 Task: Move the card to "the top of the list".
Action: Mouse moved to (977, 80)
Screenshot: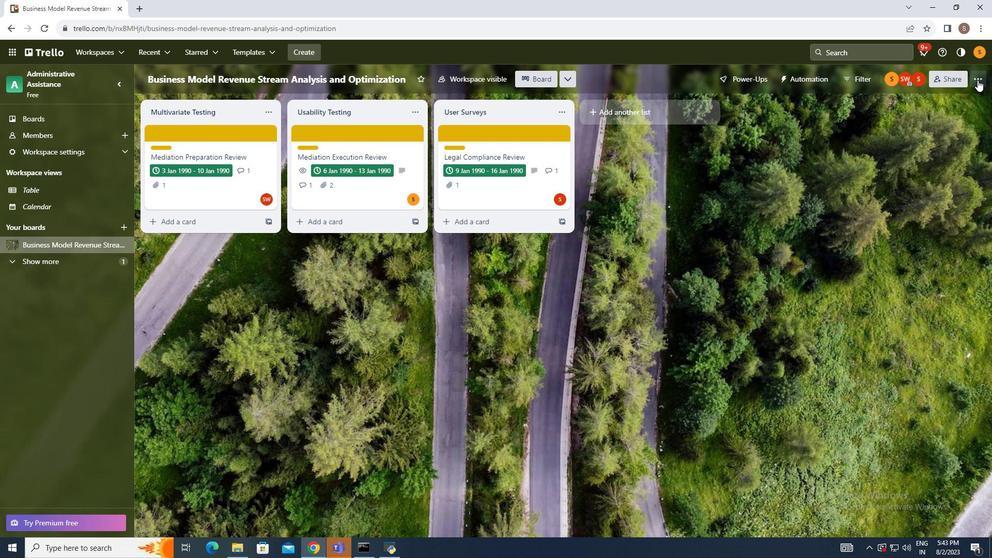 
Action: Mouse pressed left at (977, 80)
Screenshot: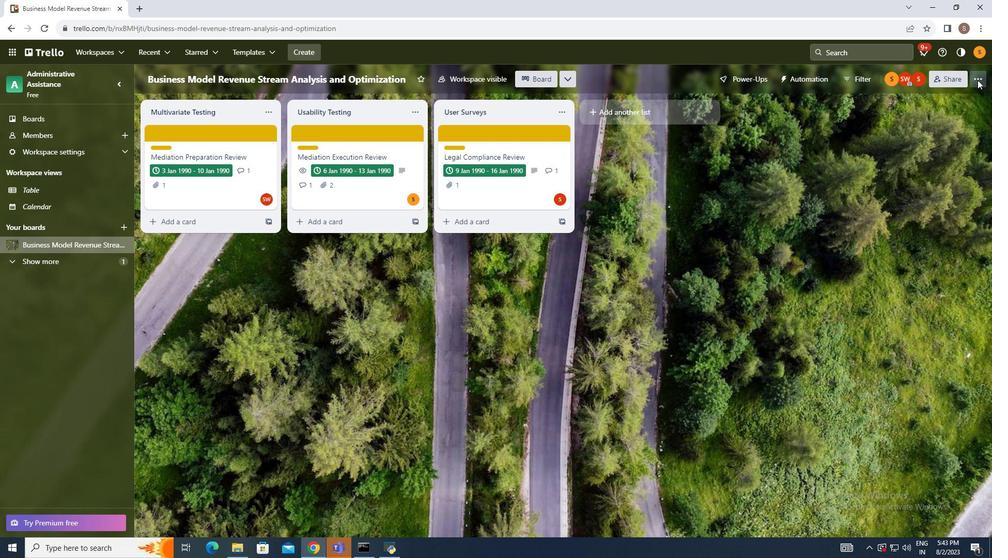 
Action: Mouse moved to (896, 219)
Screenshot: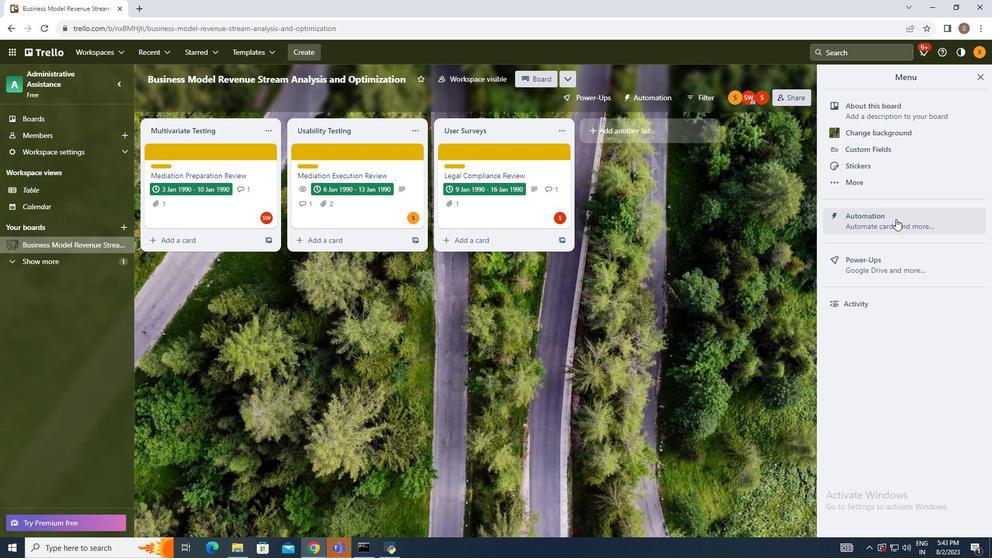 
Action: Mouse pressed left at (896, 219)
Screenshot: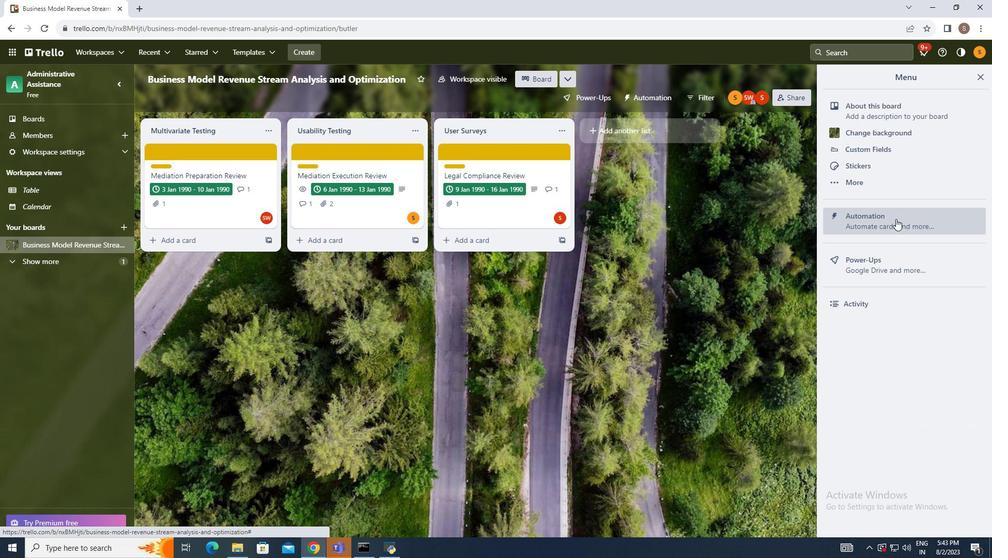 
Action: Mouse moved to (180, 266)
Screenshot: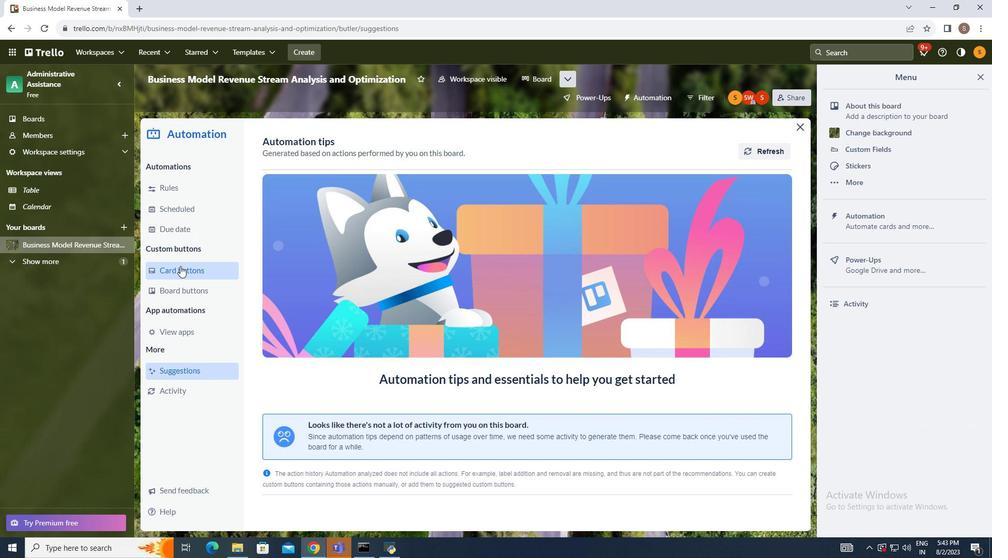 
Action: Mouse pressed left at (180, 266)
Screenshot: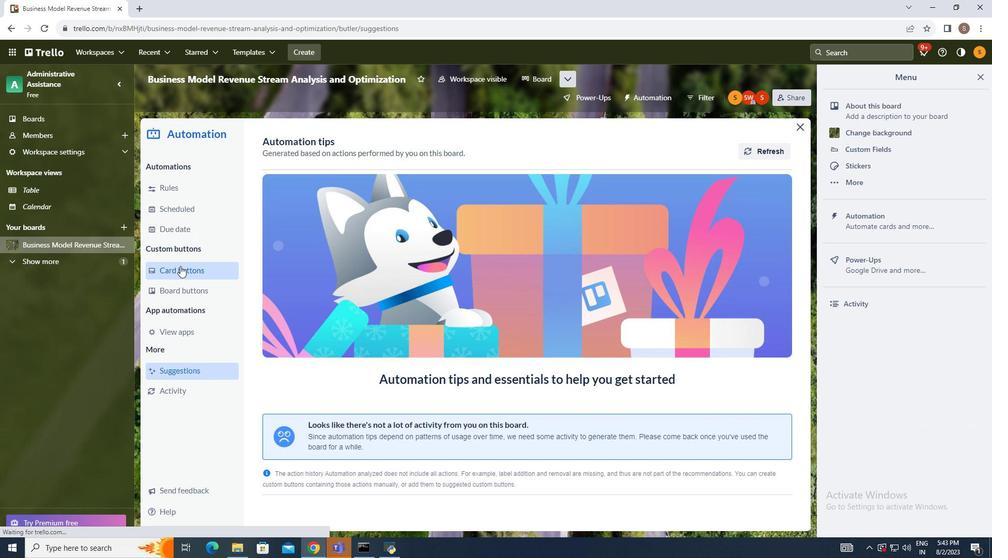 
Action: Mouse moved to (754, 143)
Screenshot: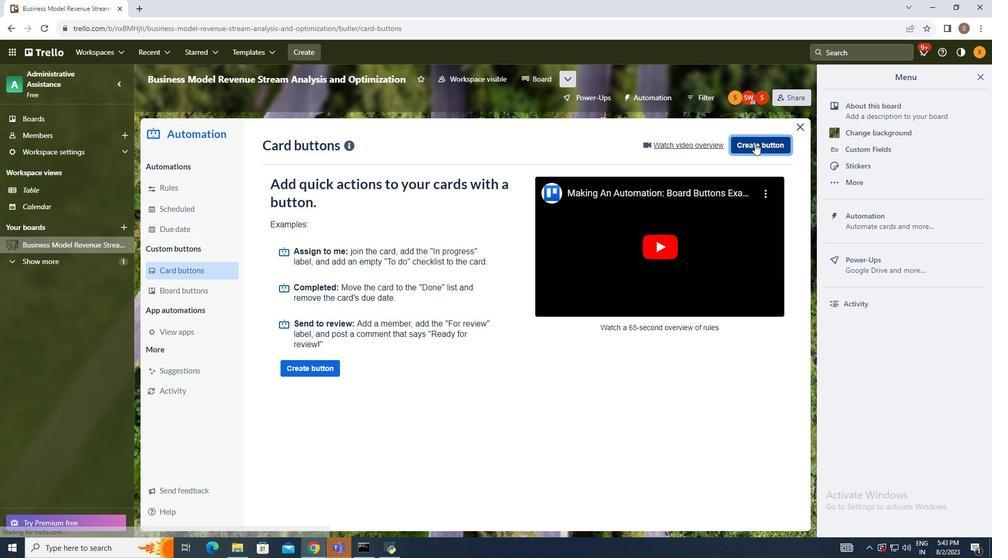 
Action: Mouse pressed left at (754, 143)
Screenshot: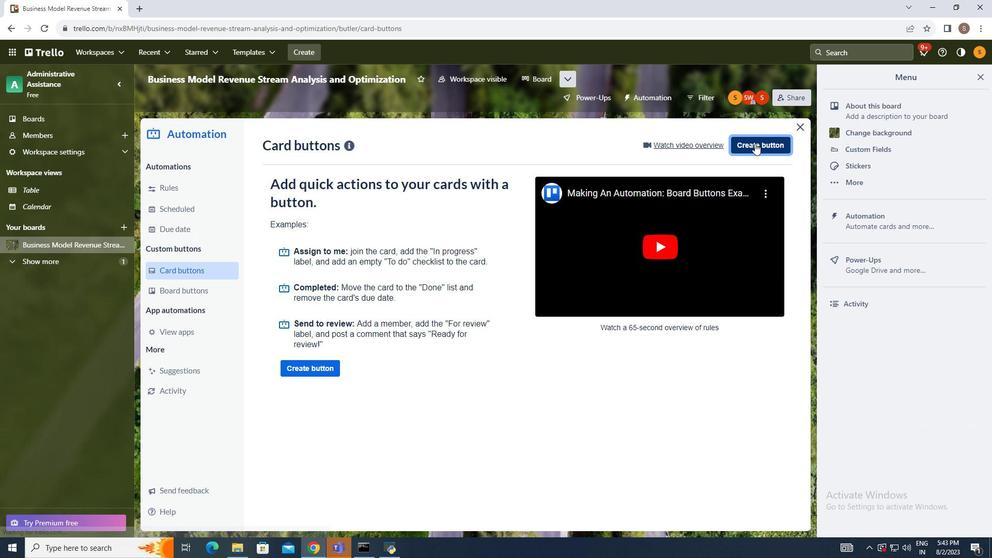 
Action: Mouse moved to (515, 286)
Screenshot: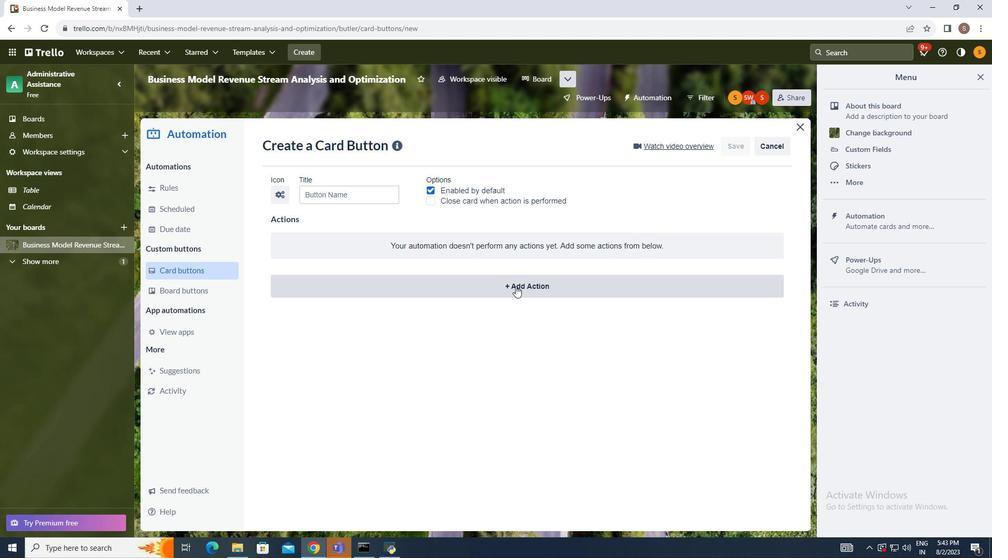 
Action: Mouse pressed left at (515, 286)
Screenshot: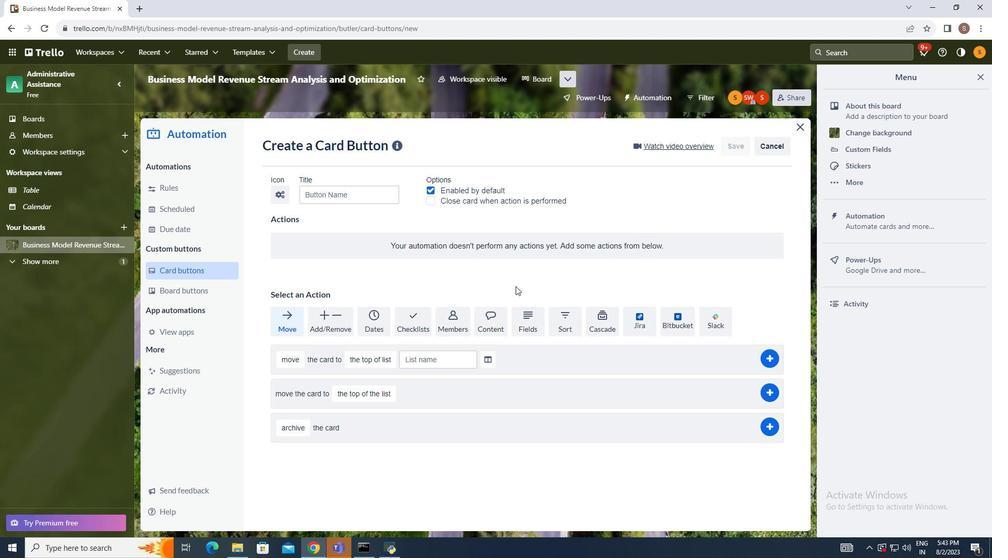 
Action: Mouse moved to (363, 397)
Screenshot: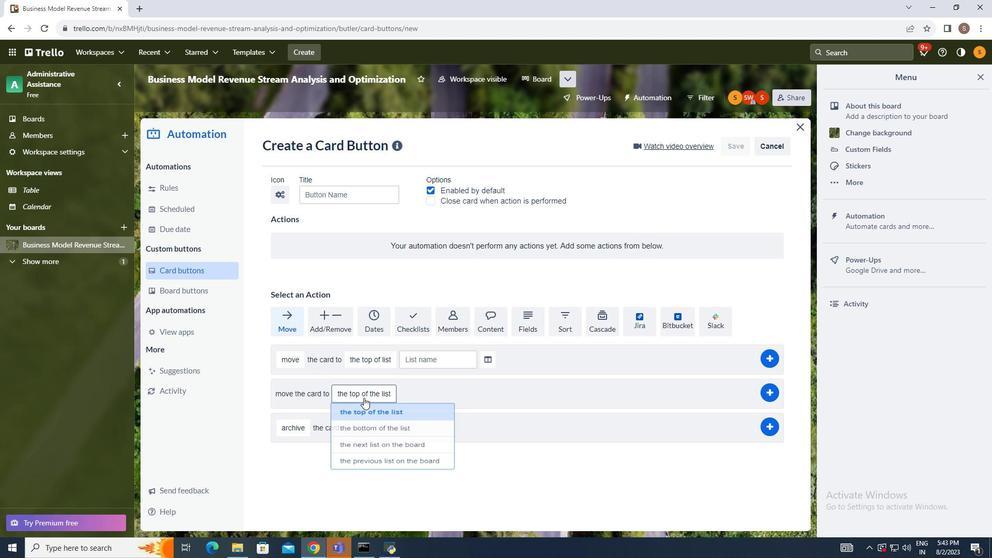 
Action: Mouse pressed left at (363, 397)
Screenshot: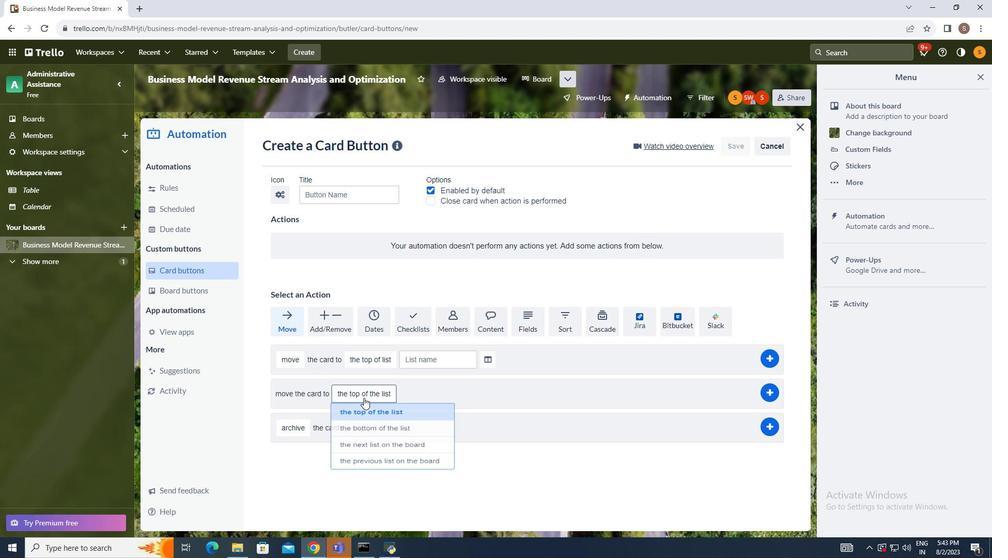 
Action: Mouse moved to (371, 412)
Screenshot: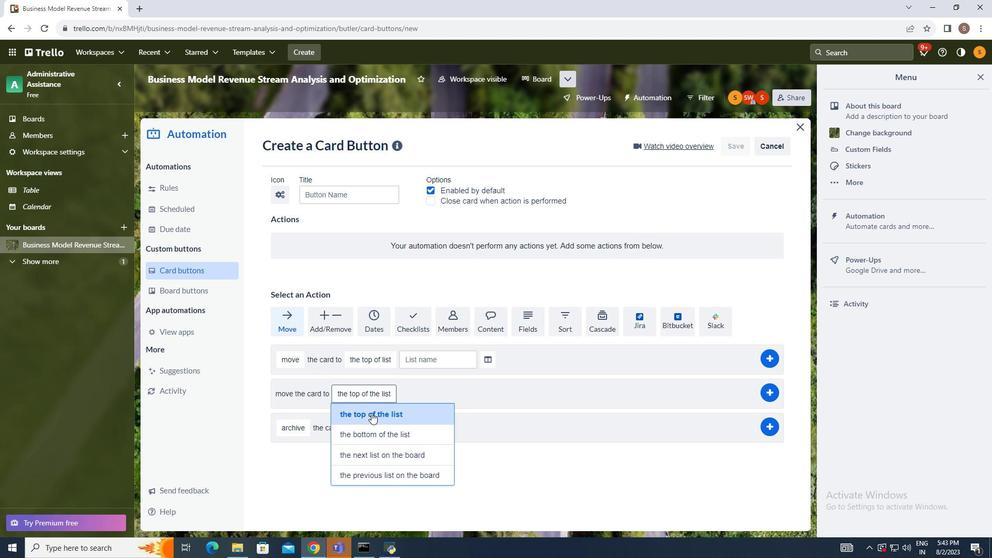 
Action: Mouse pressed left at (371, 412)
Screenshot: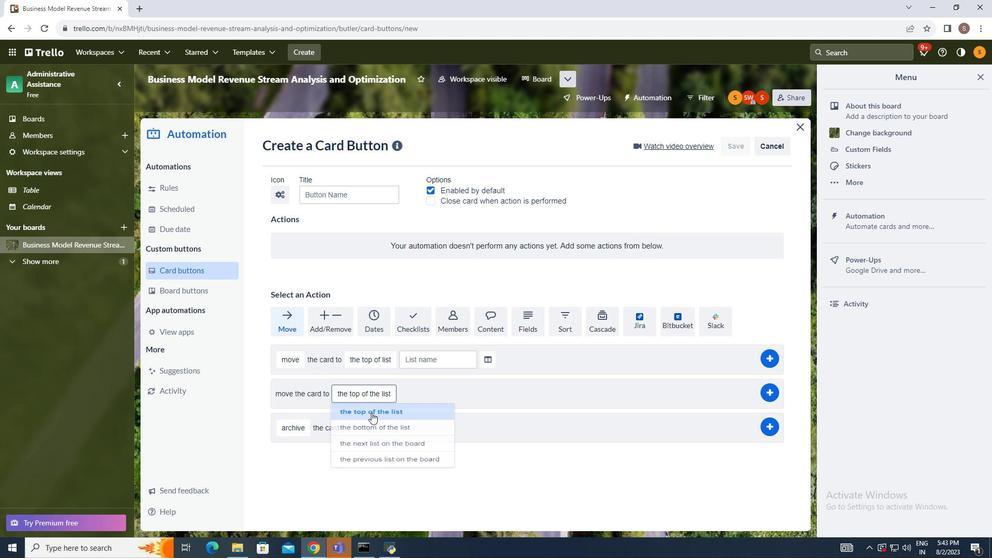 
Action: Mouse moved to (764, 393)
Screenshot: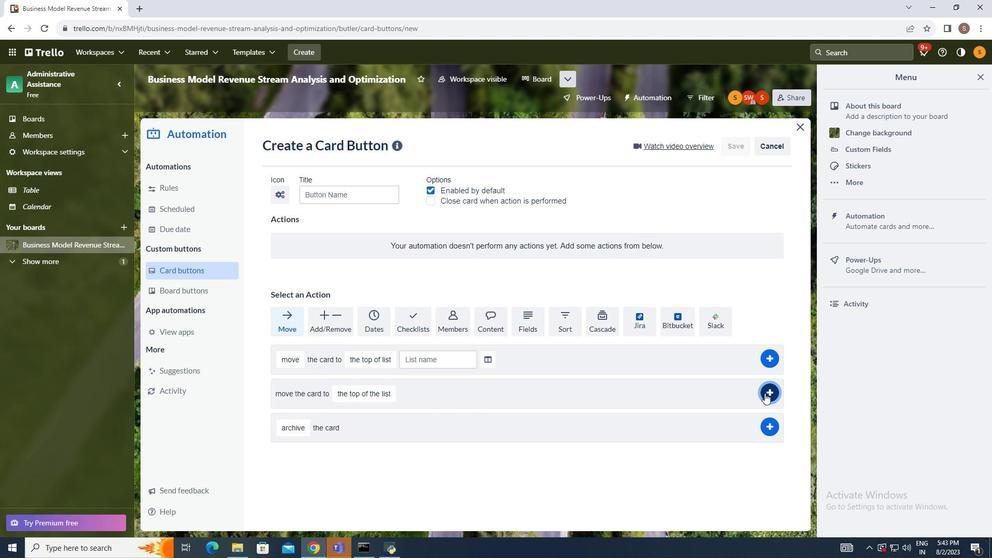
Action: Mouse pressed left at (764, 393)
Screenshot: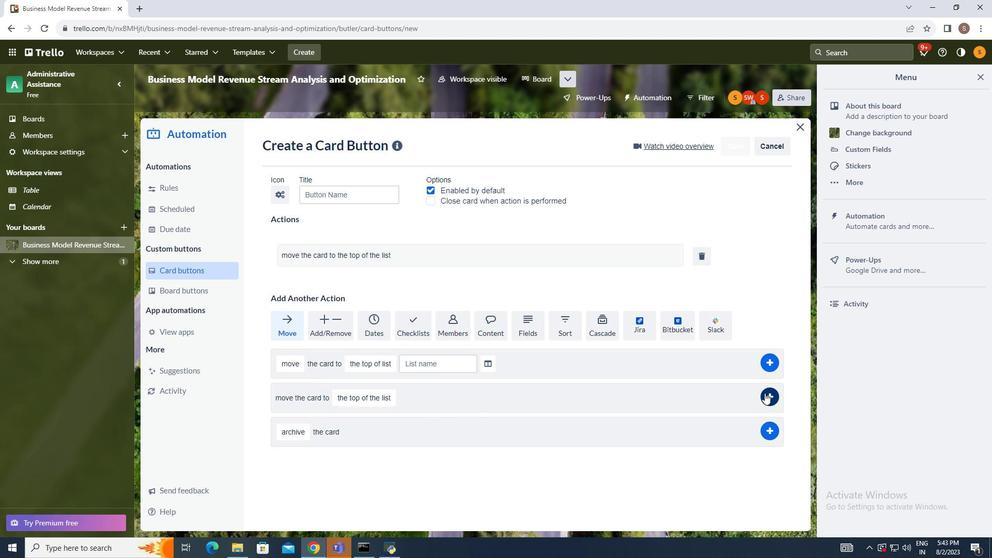 
Action: Mouse moved to (878, 383)
Screenshot: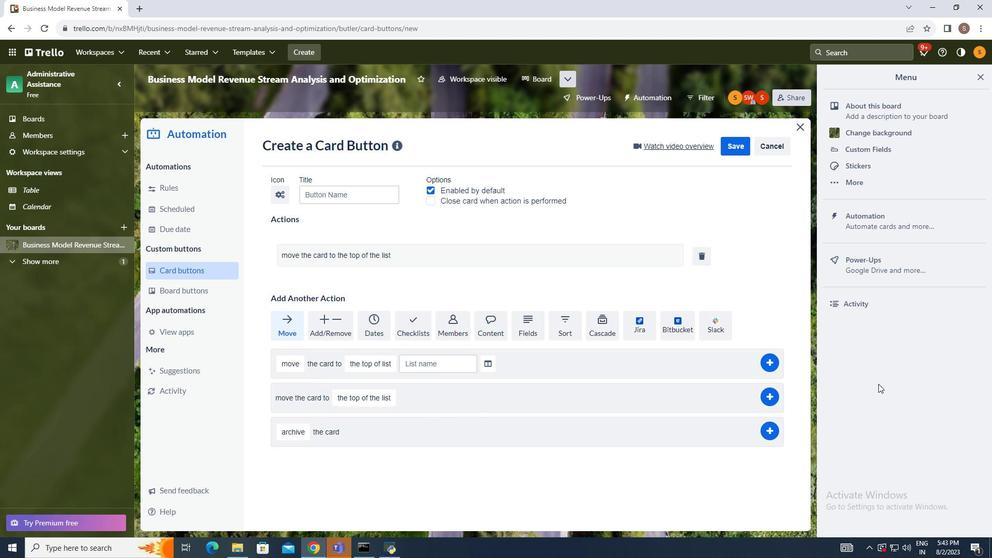 
